 Task: Check the computed styles of the current webpage.
Action: Mouse moved to (1322, 38)
Screenshot: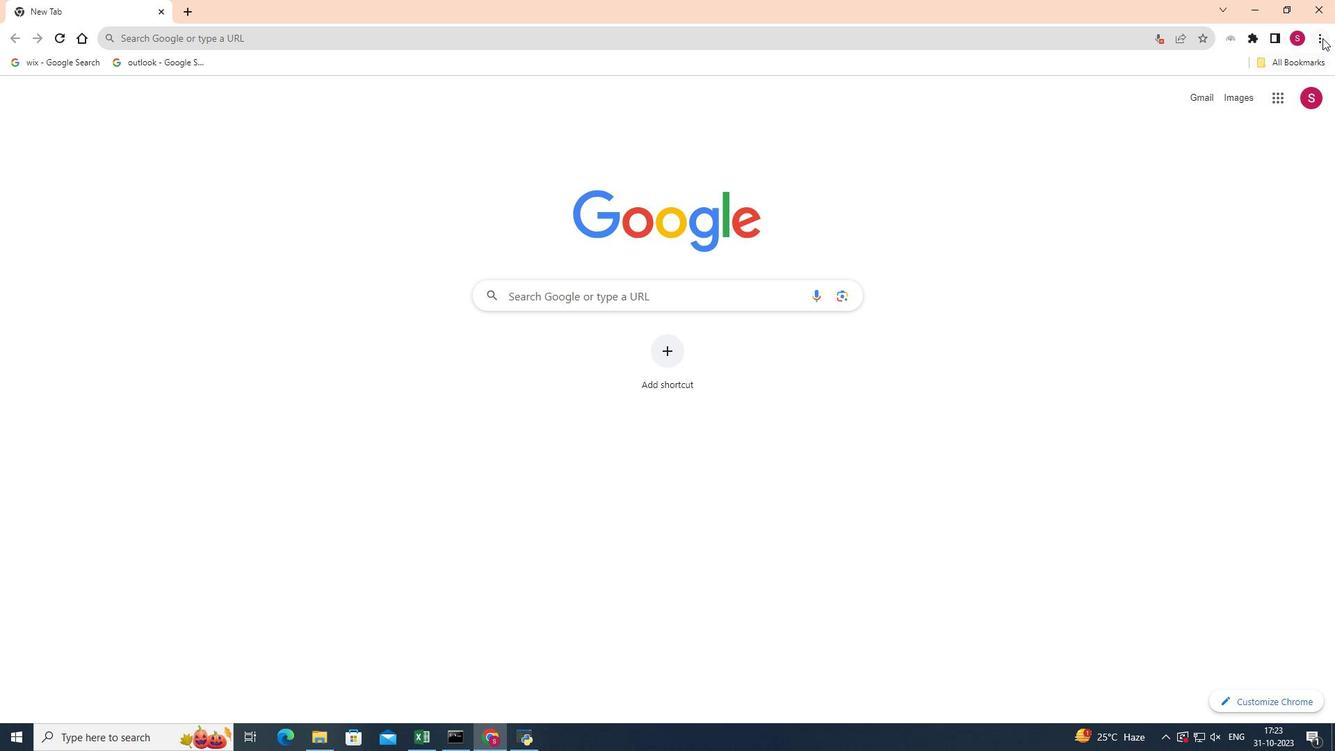 
Action: Mouse pressed left at (1322, 38)
Screenshot: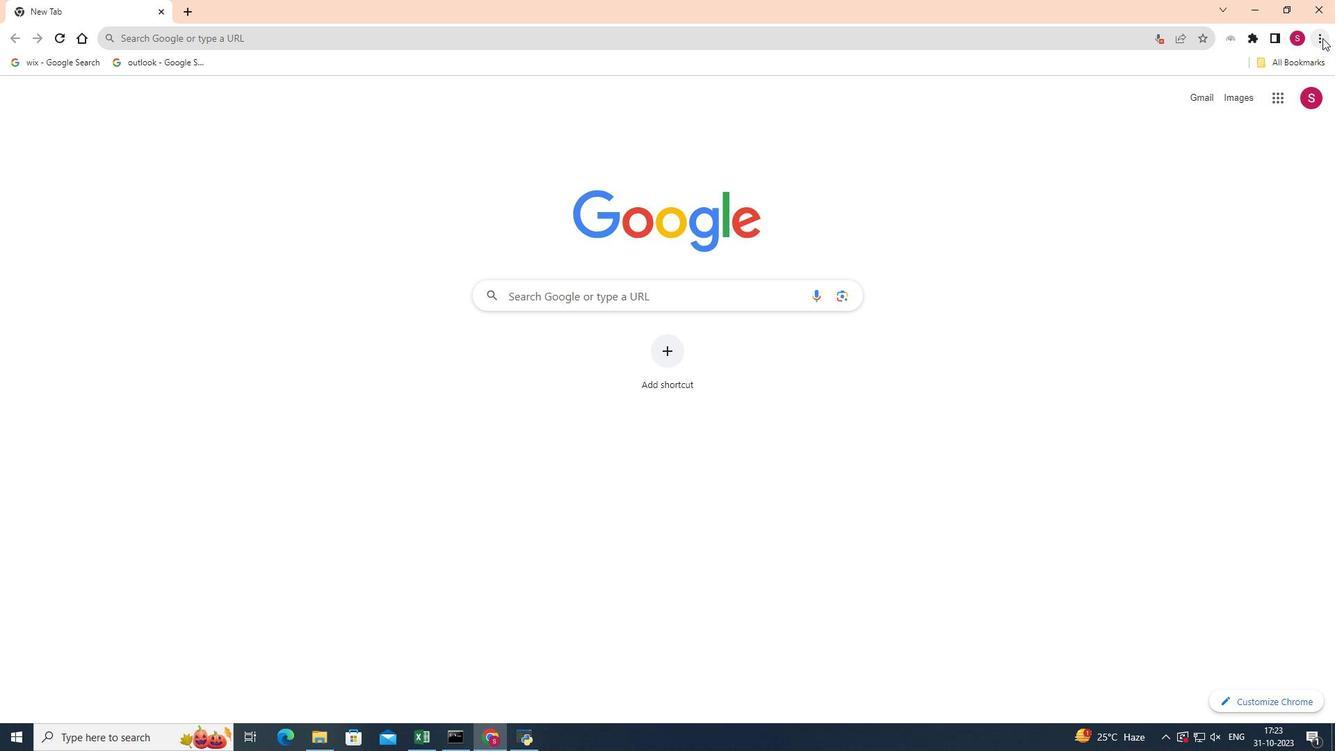
Action: Mouse moved to (1218, 246)
Screenshot: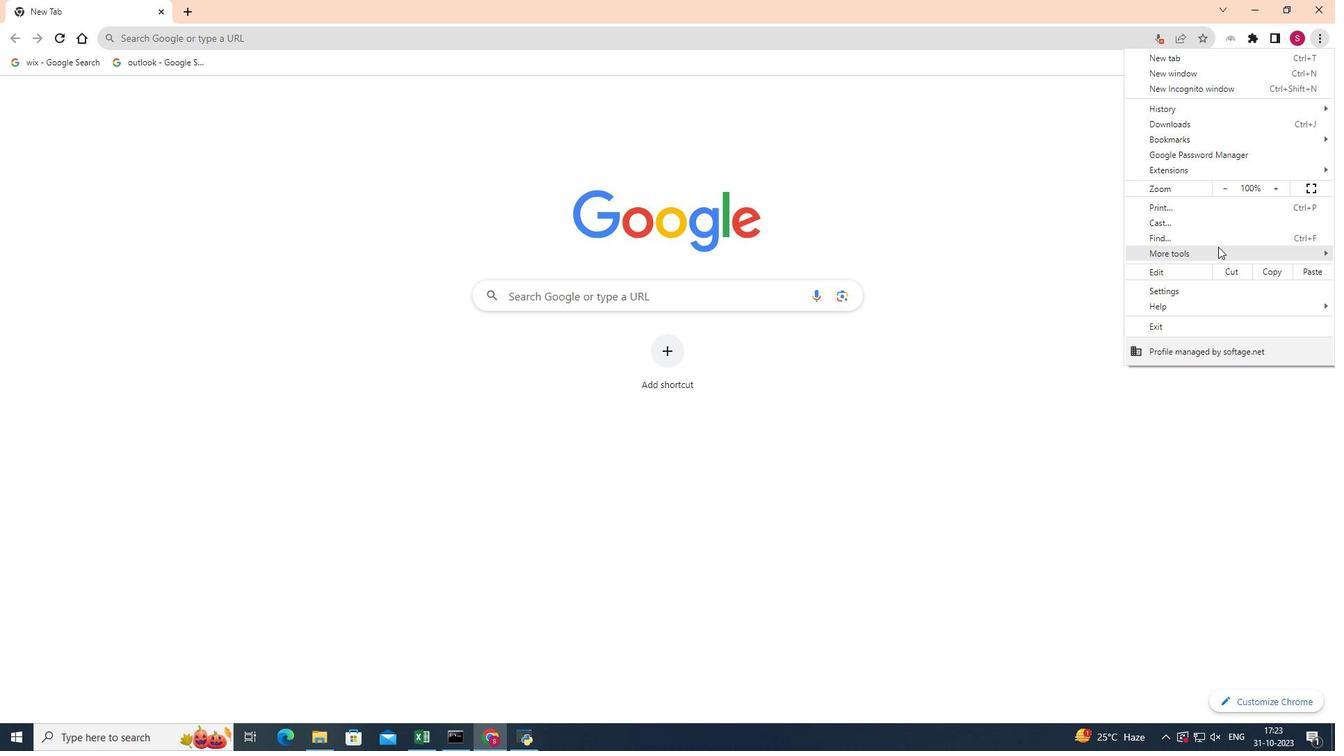 
Action: Mouse pressed left at (1218, 246)
Screenshot: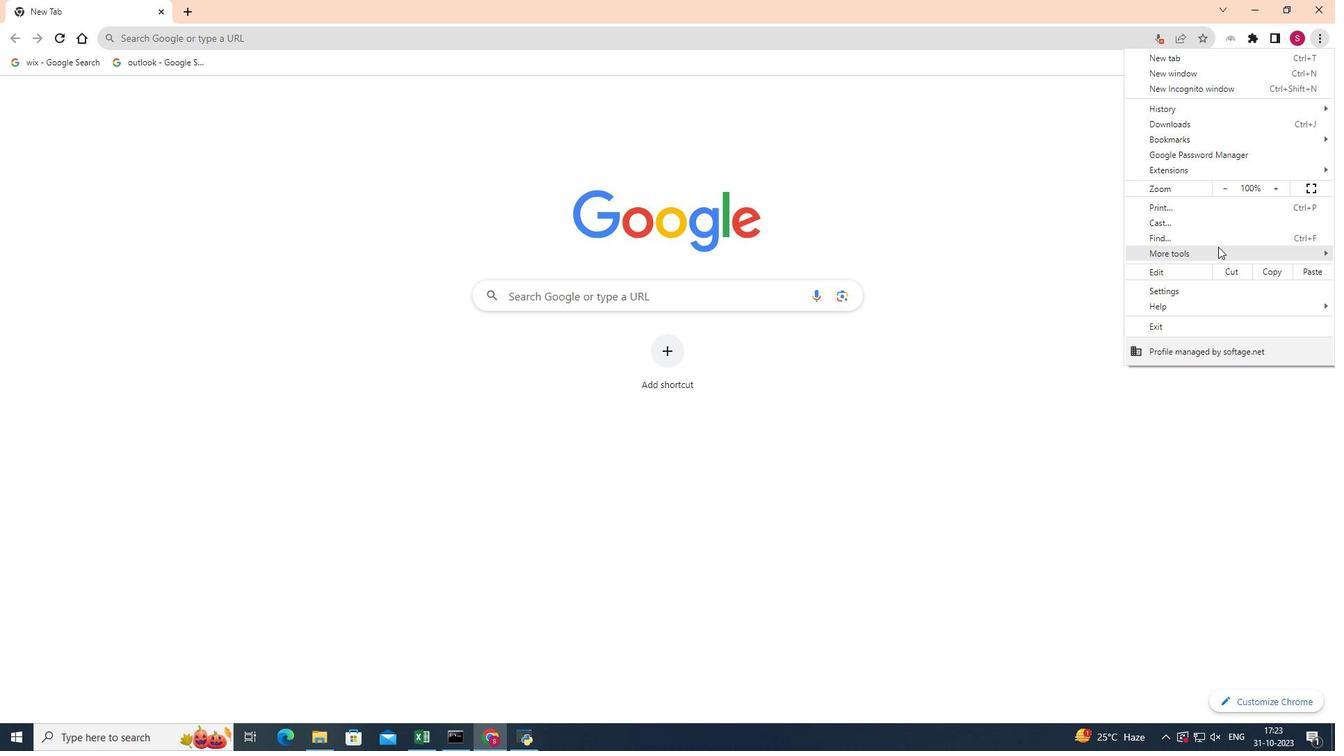 
Action: Mouse moved to (1045, 358)
Screenshot: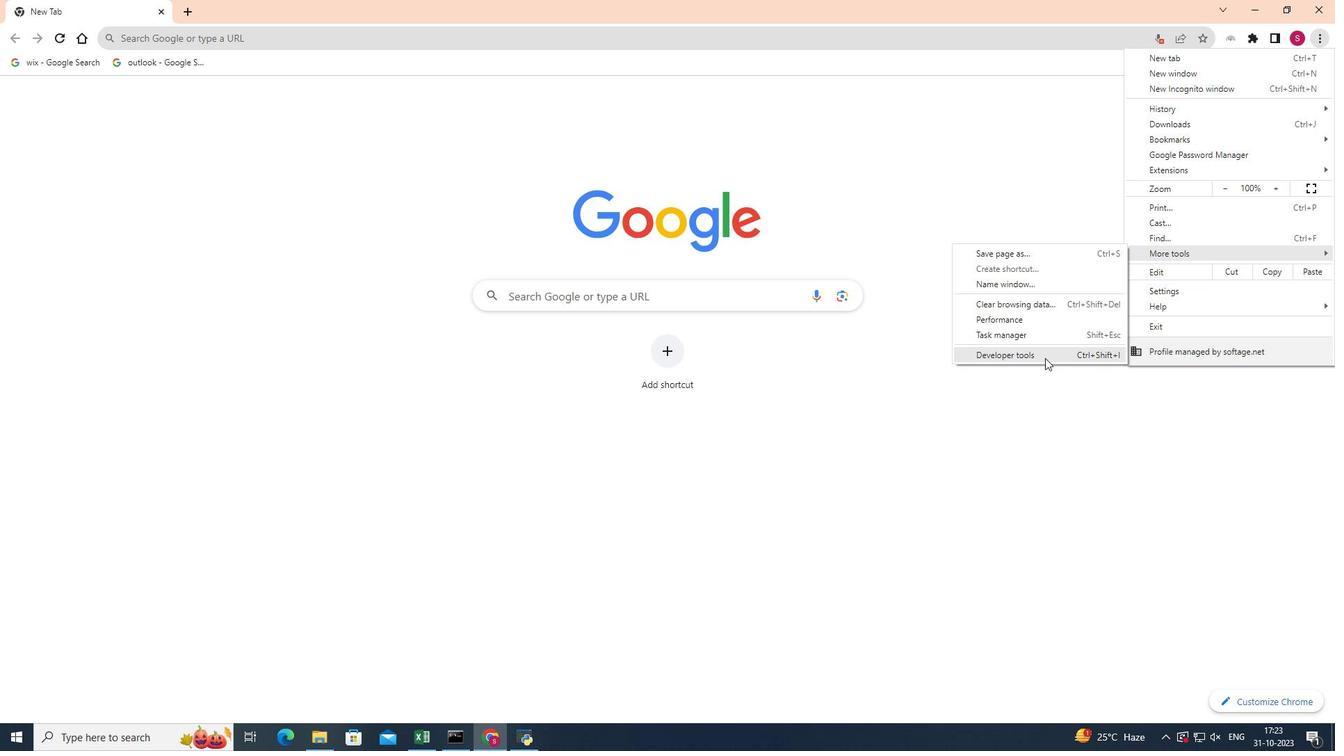 
Action: Mouse pressed left at (1045, 358)
Screenshot: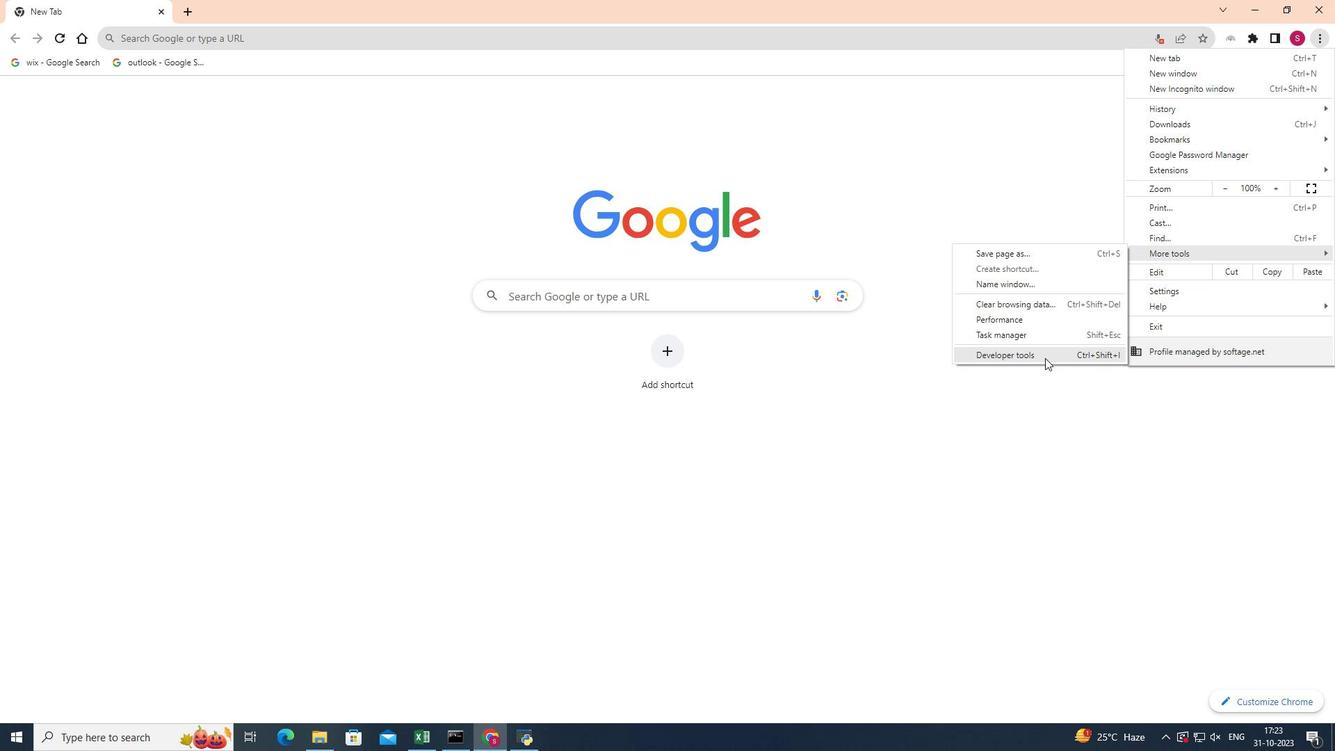 
Action: Mouse moved to (1016, 509)
Screenshot: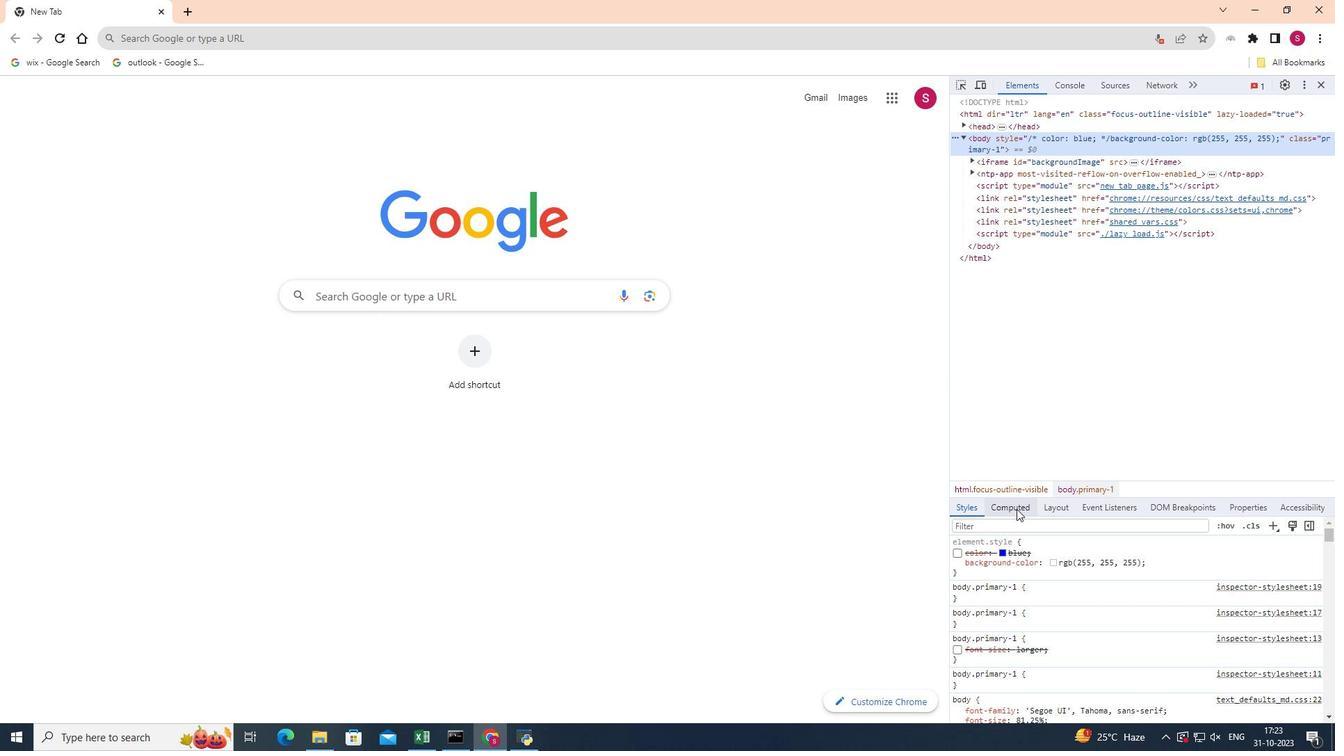 
Action: Mouse pressed left at (1016, 509)
Screenshot: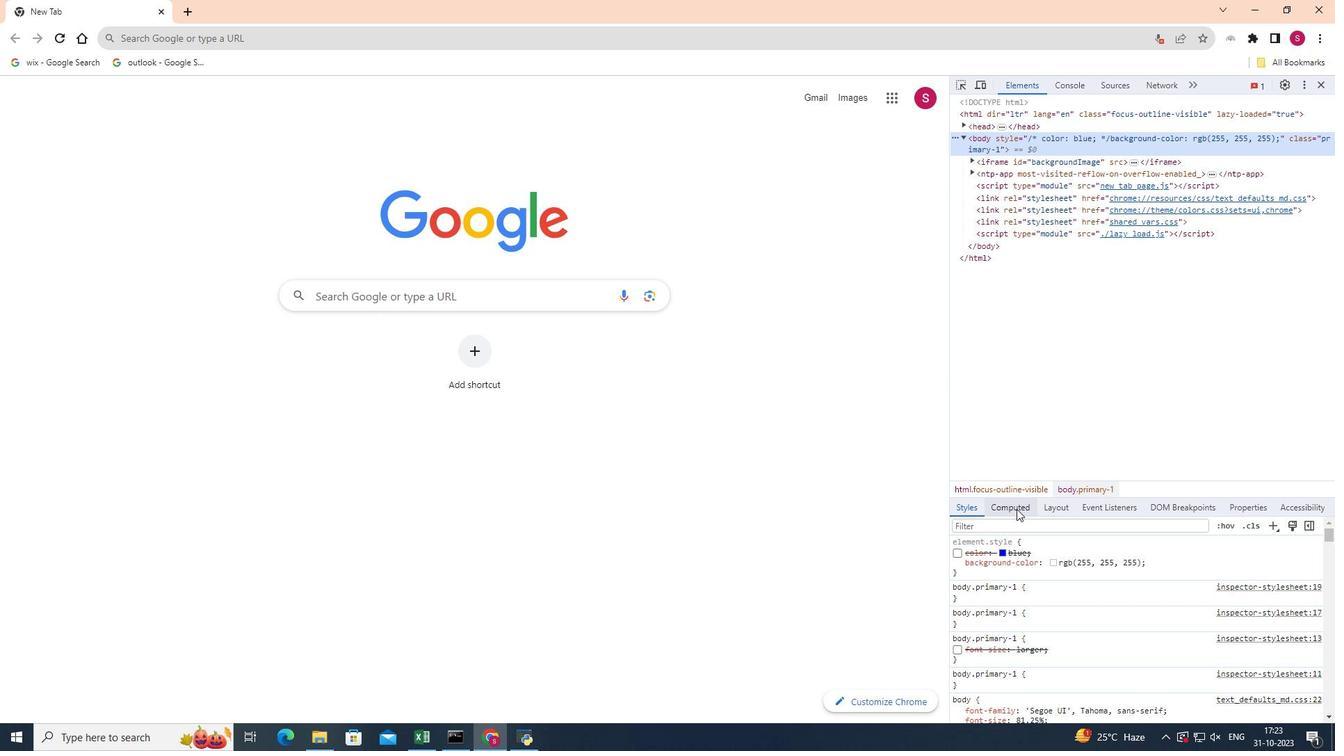 
Action: Mouse moved to (1230, 566)
Screenshot: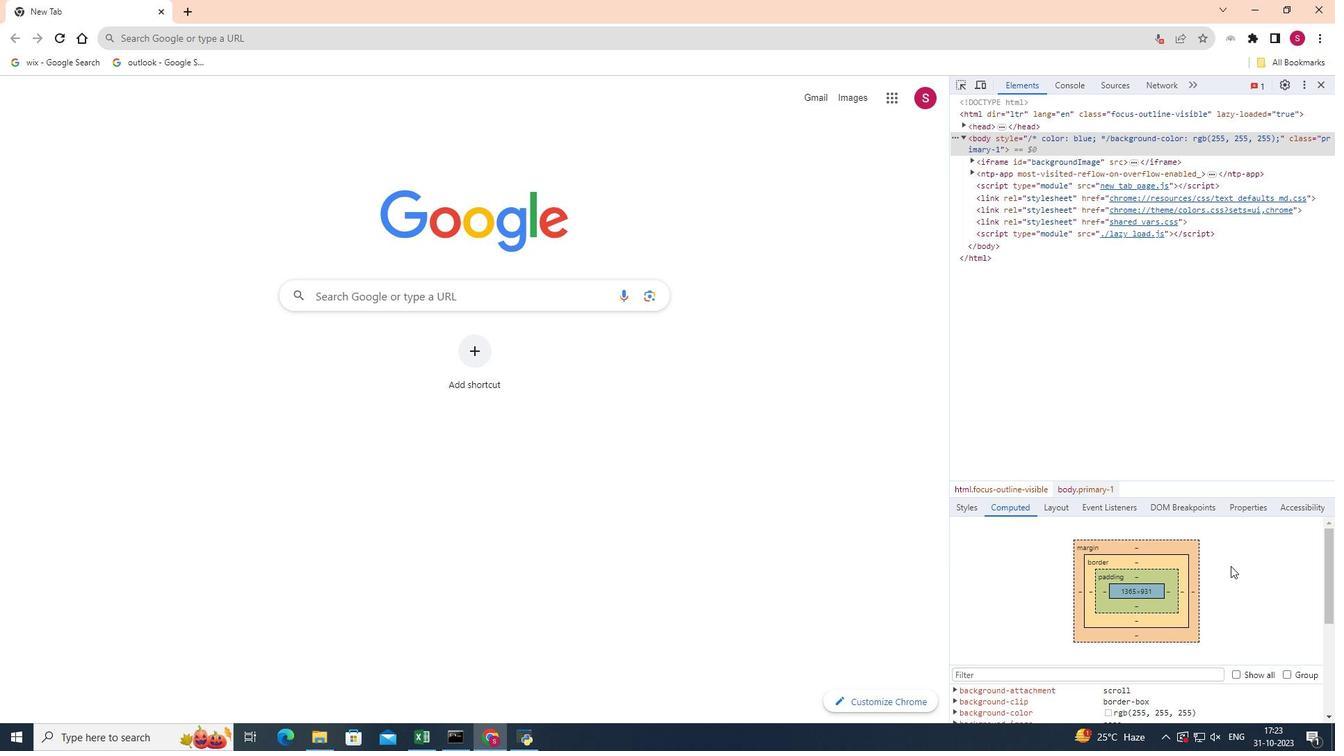 
Action: Mouse scrolled (1230, 565) with delta (0, 0)
Screenshot: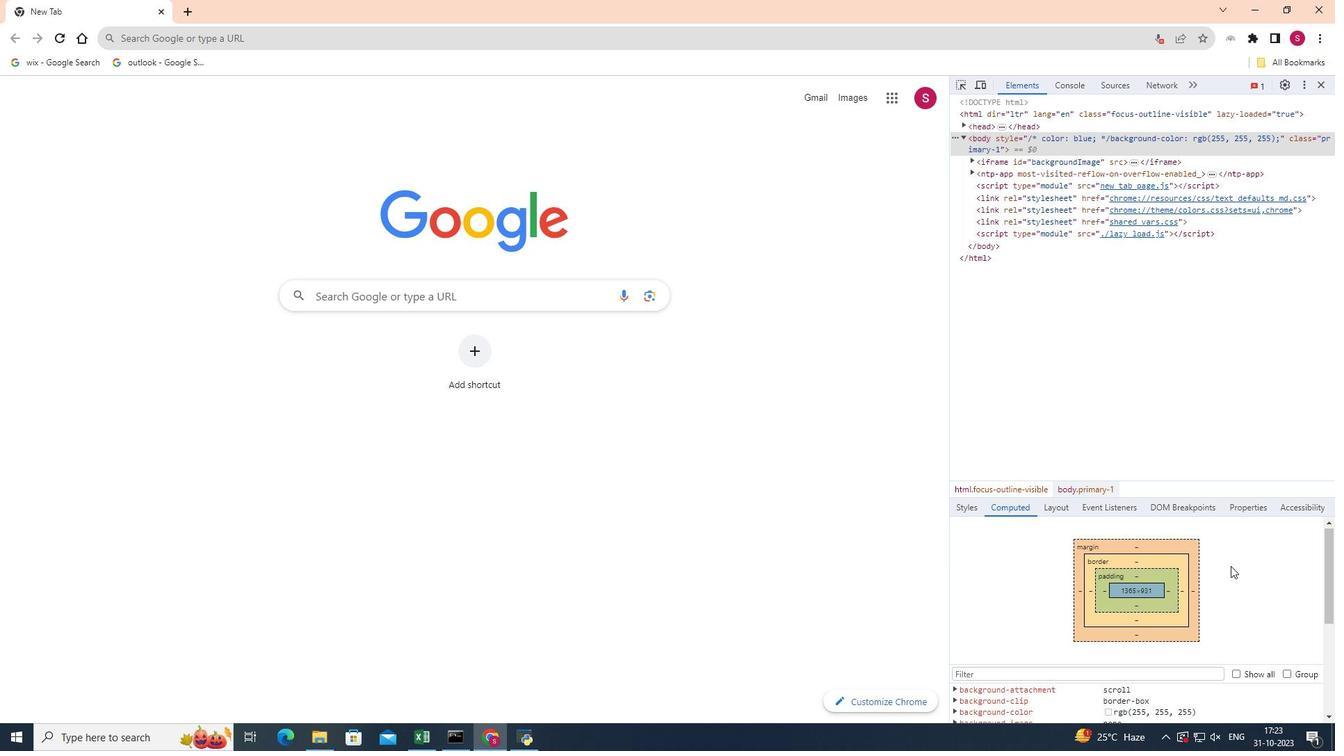 
Action: Mouse moved to (1230, 566)
Screenshot: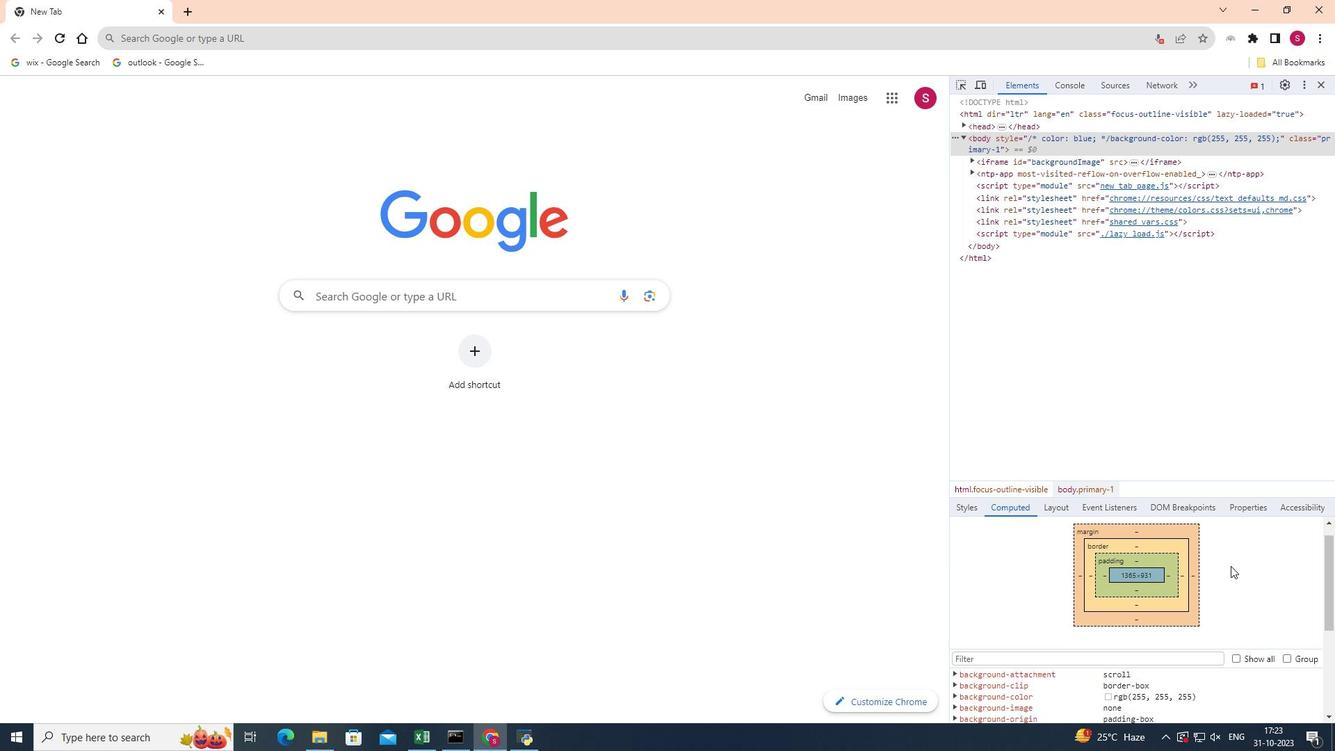 
Action: Mouse scrolled (1230, 565) with delta (0, 0)
Screenshot: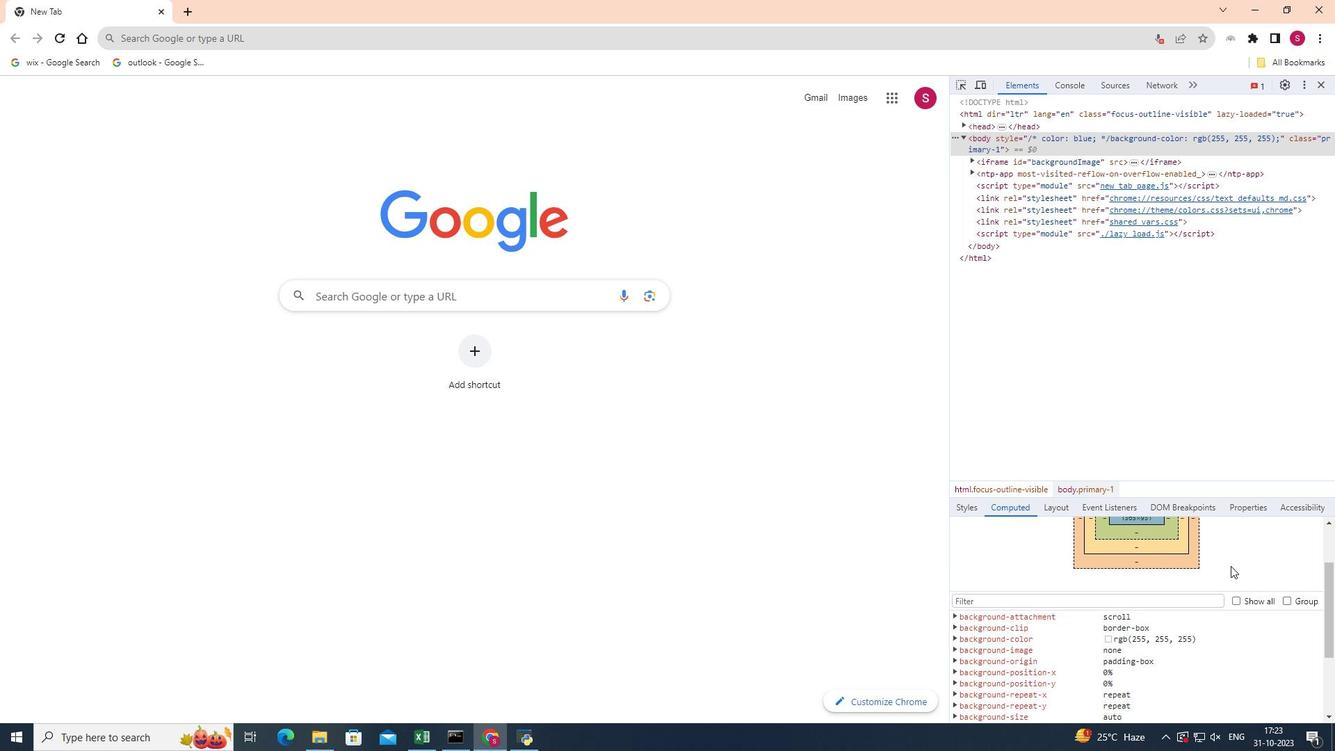 
Action: Mouse scrolled (1230, 565) with delta (0, 0)
Screenshot: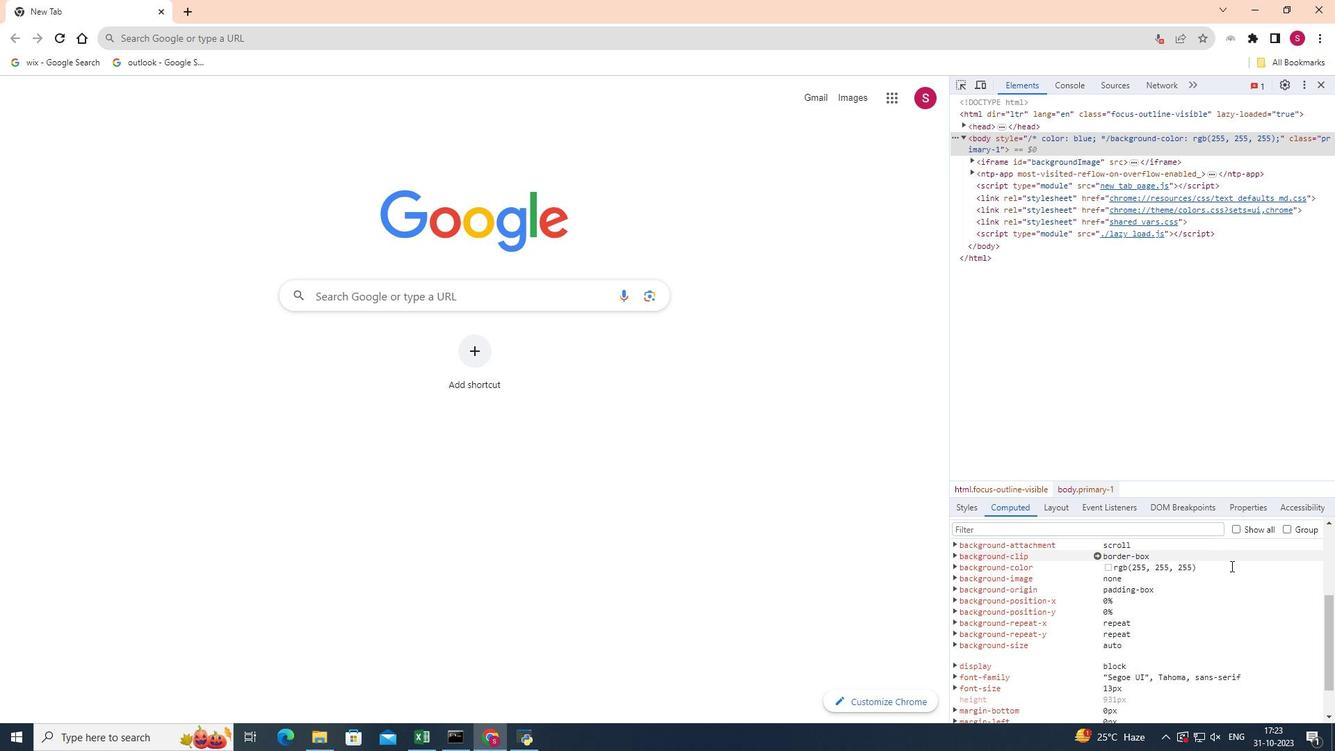 
Action: Mouse scrolled (1230, 565) with delta (0, 0)
Screenshot: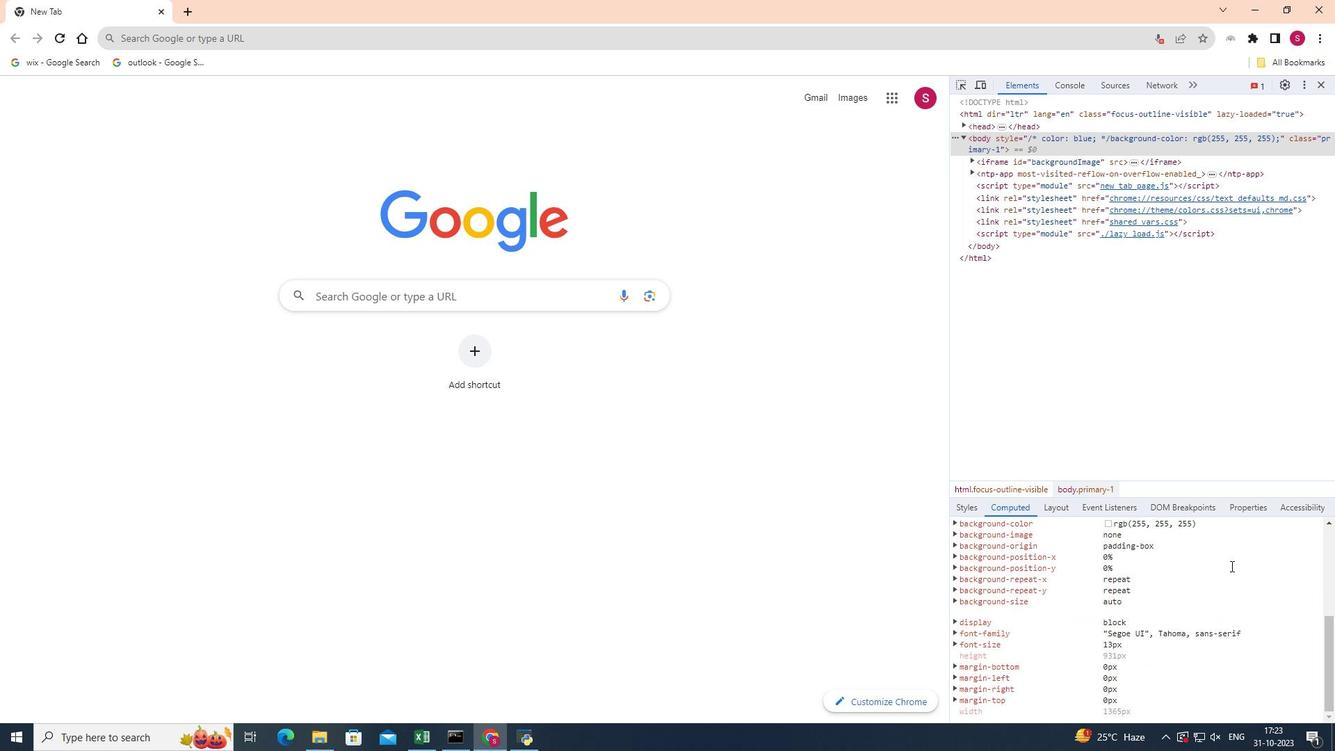 
Action: Mouse scrolled (1230, 565) with delta (0, 0)
Screenshot: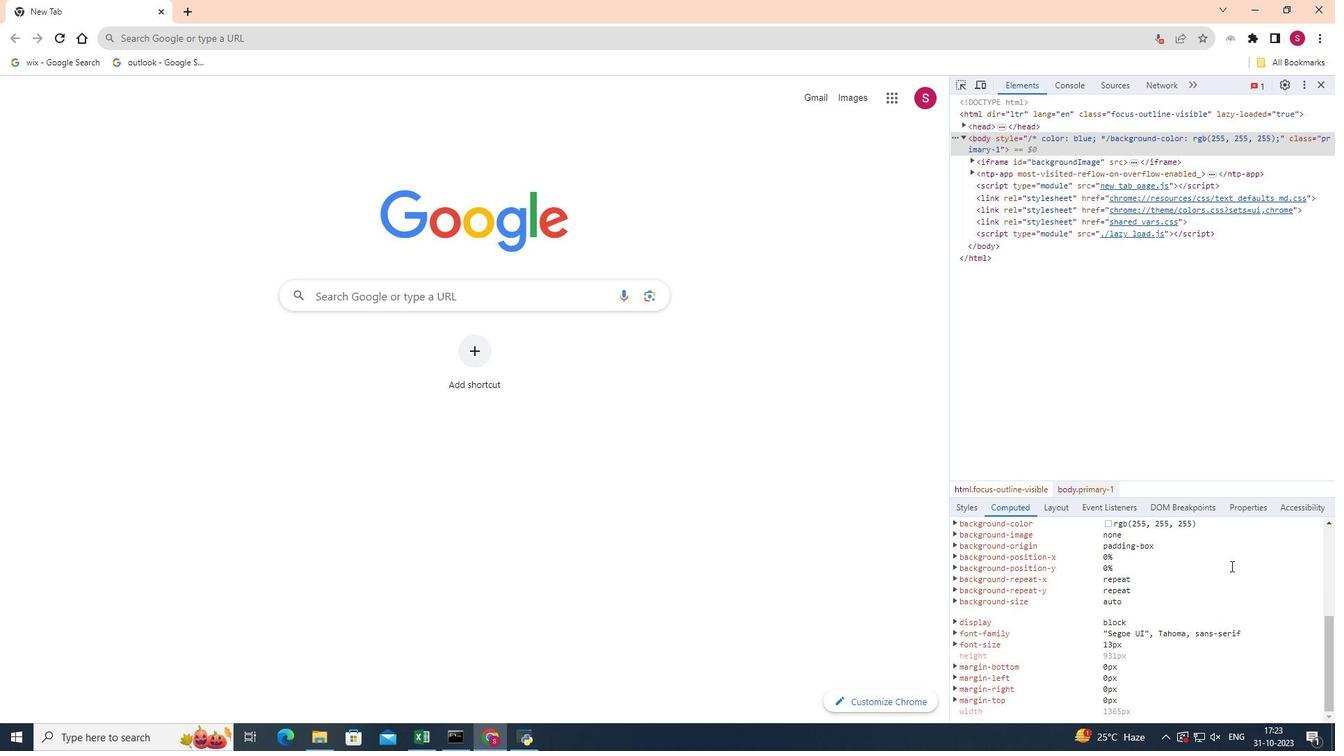 
Action: Mouse scrolled (1230, 565) with delta (0, 0)
Screenshot: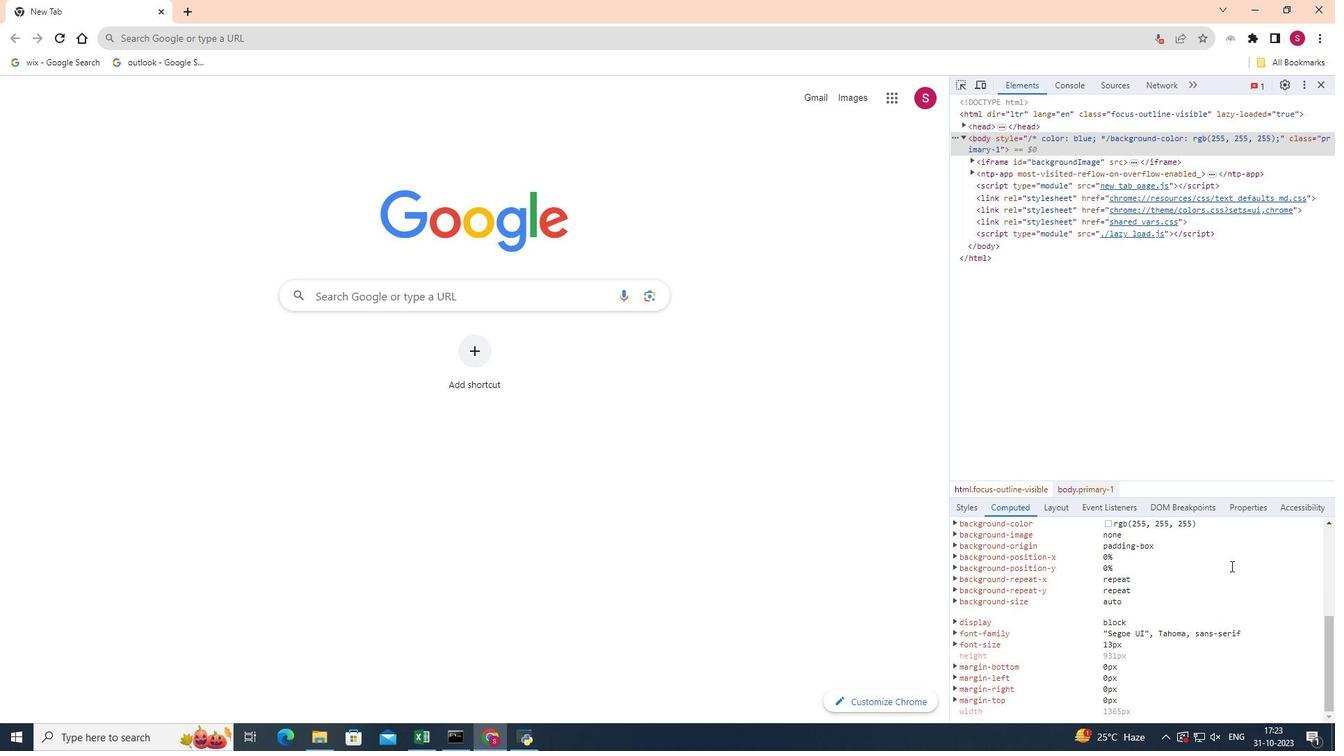 
Action: Mouse scrolled (1230, 565) with delta (0, 0)
Screenshot: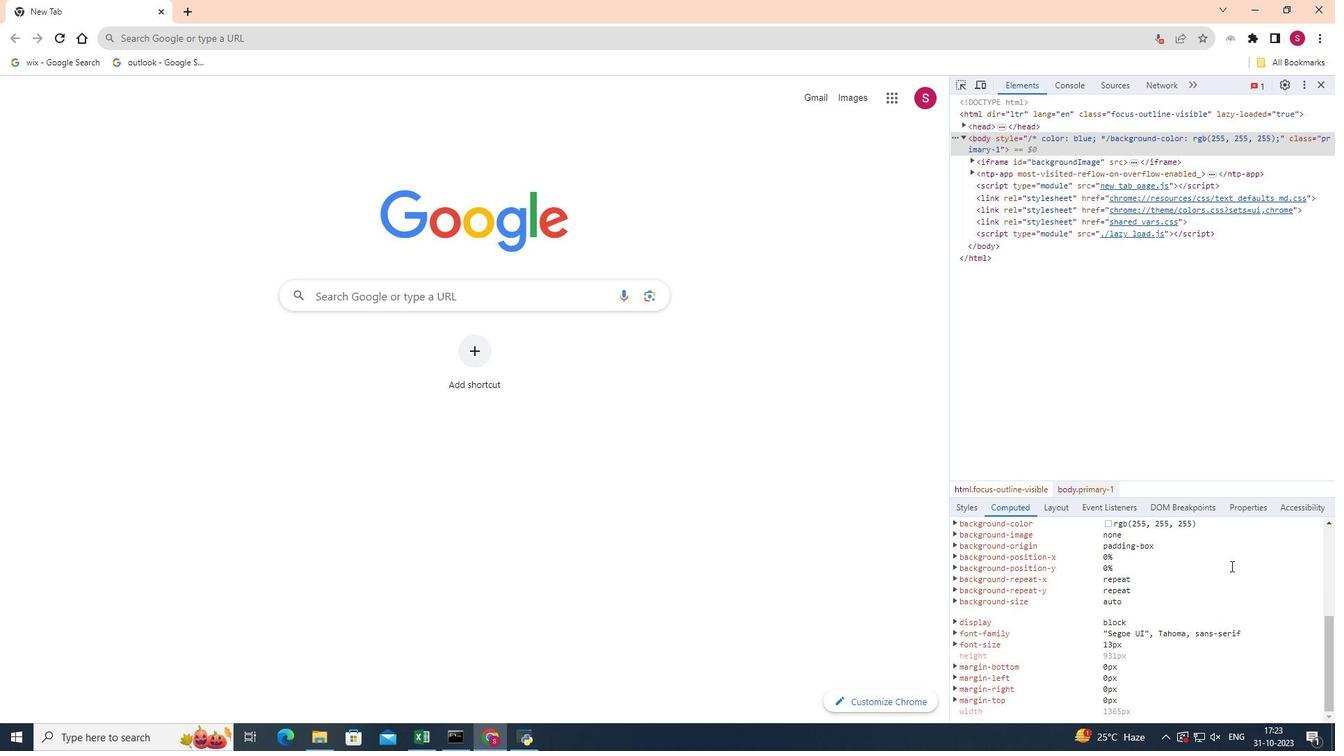 
Action: Mouse scrolled (1230, 566) with delta (0, 0)
Screenshot: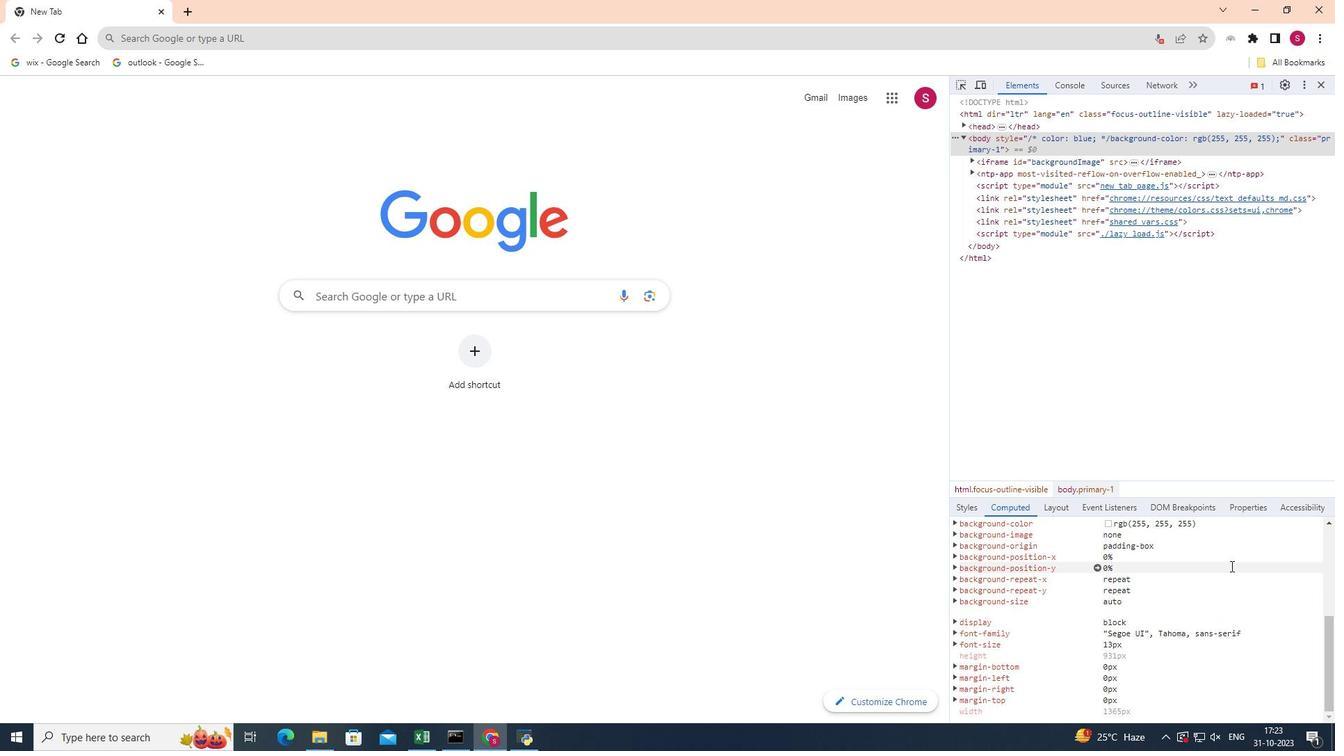 
Action: Mouse scrolled (1230, 566) with delta (0, 0)
Screenshot: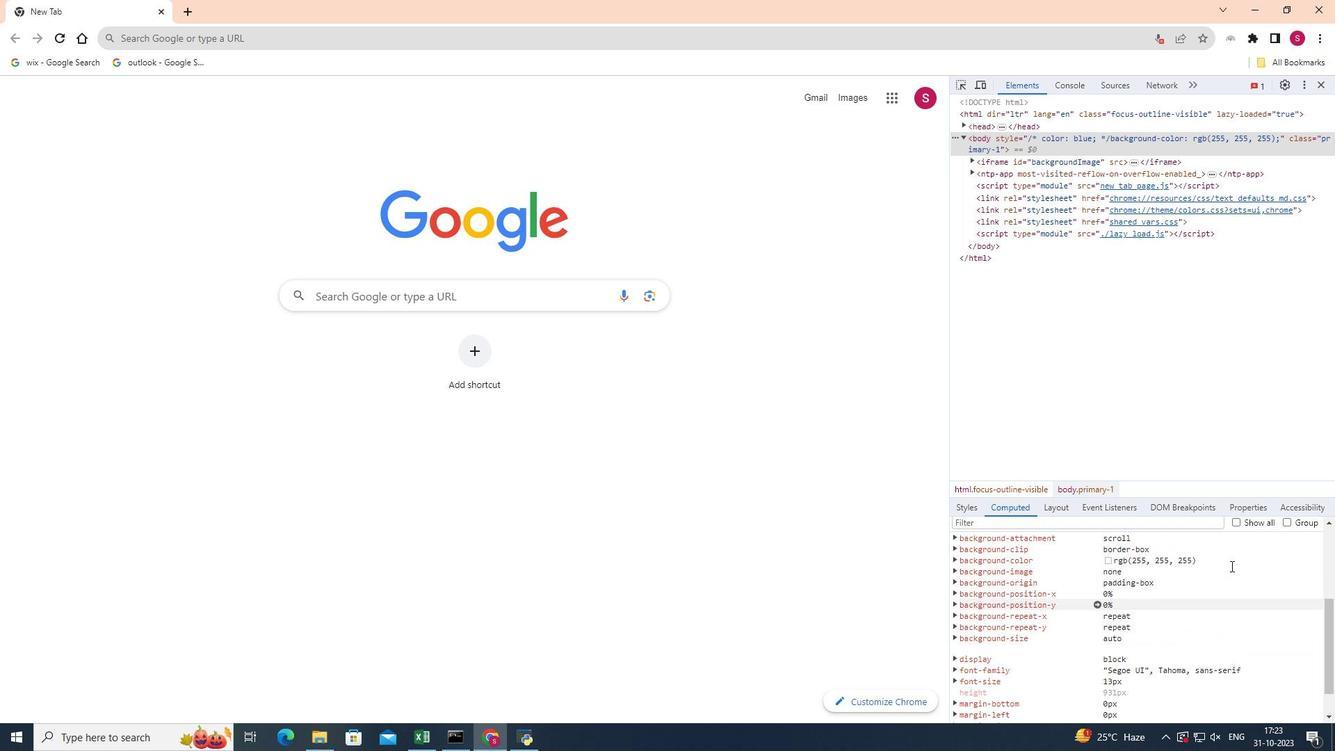 
Action: Mouse scrolled (1230, 566) with delta (0, 0)
Screenshot: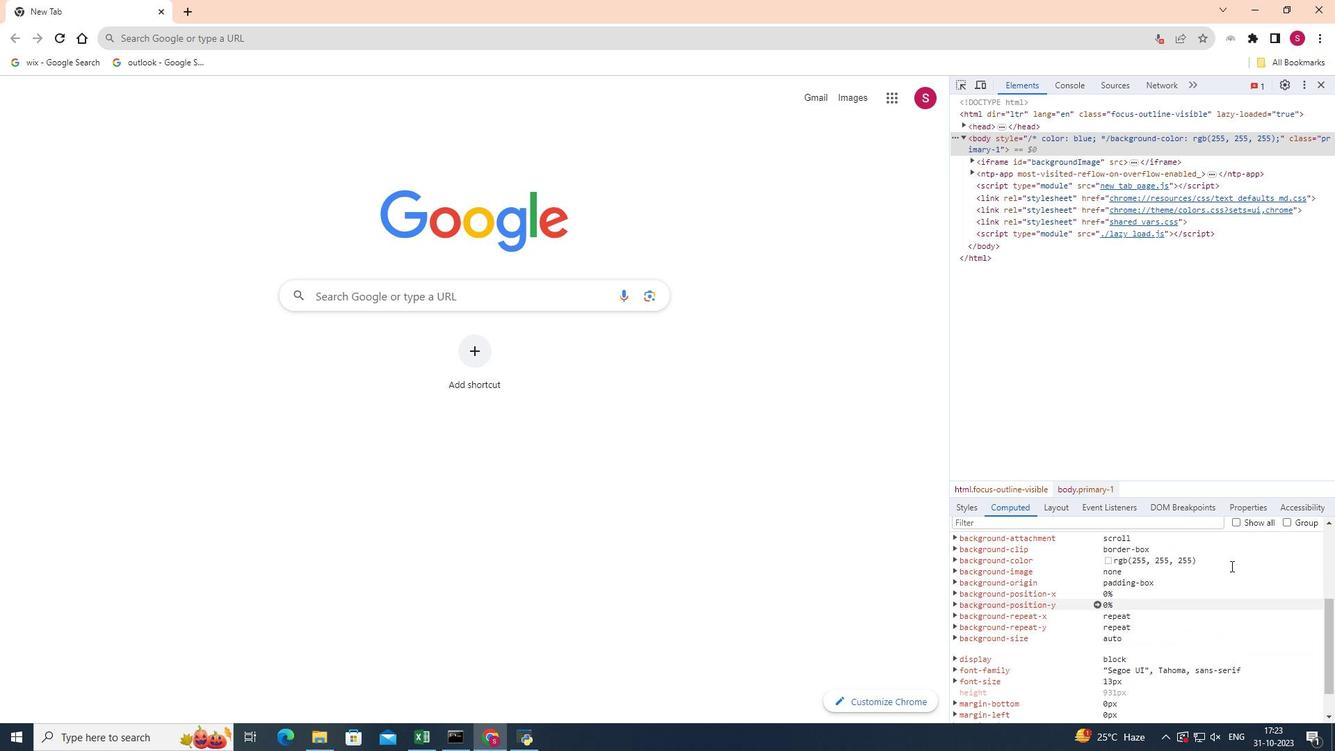 
Action: Mouse scrolled (1230, 566) with delta (0, 0)
Screenshot: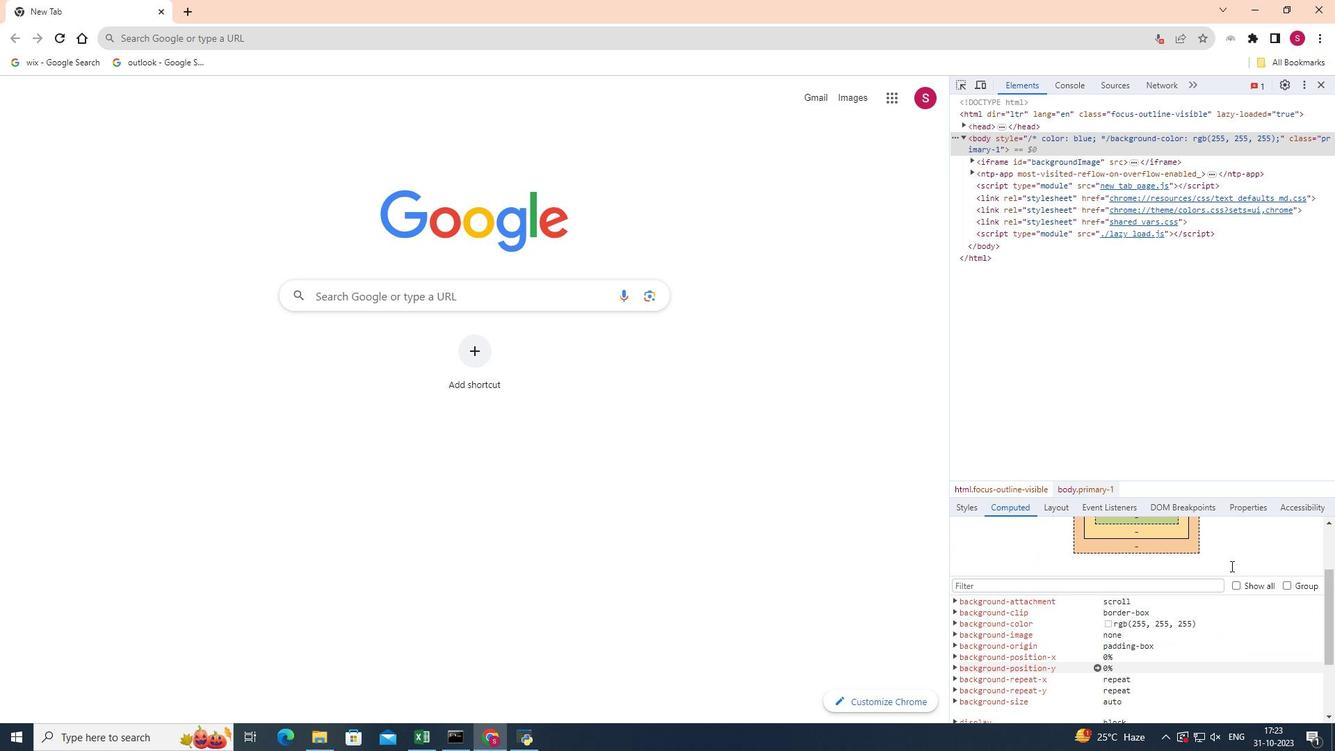 
Action: Mouse scrolled (1230, 566) with delta (0, 0)
Screenshot: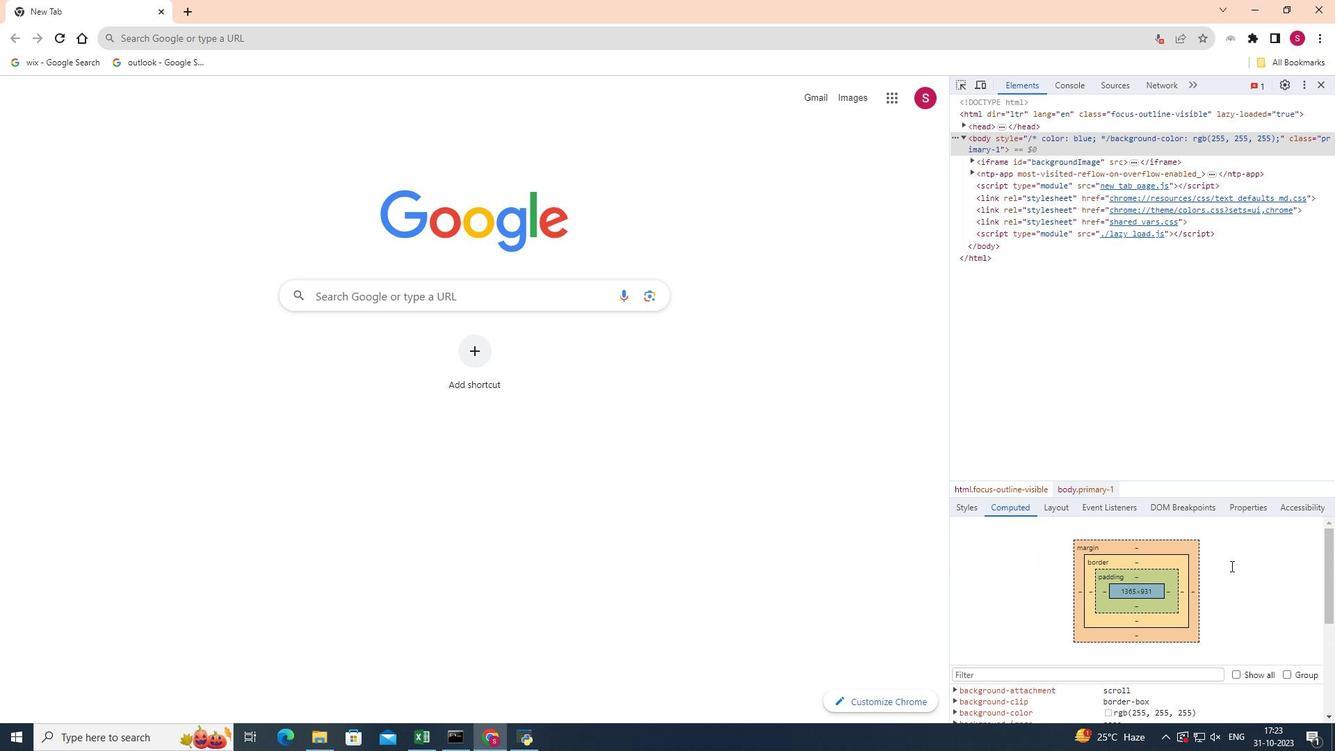 
Action: Mouse scrolled (1230, 566) with delta (0, 0)
Screenshot: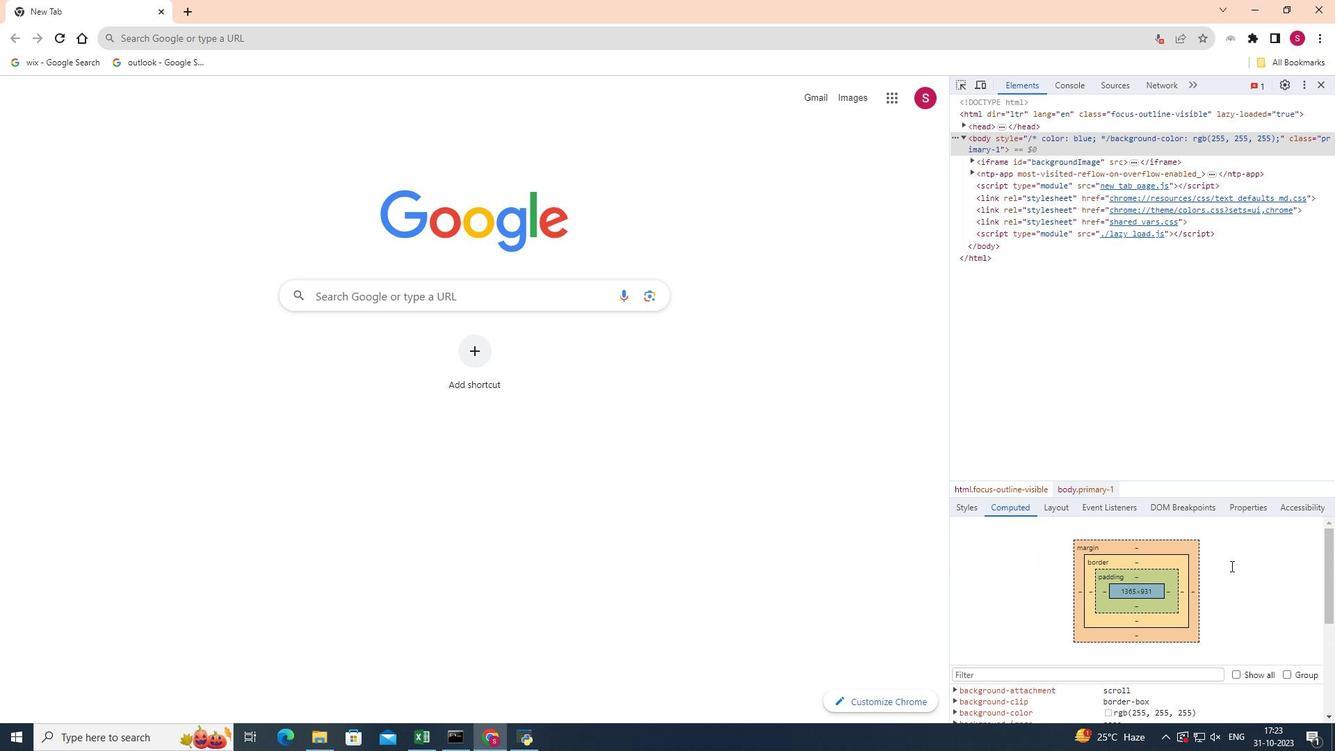 
Action: Mouse scrolled (1230, 566) with delta (0, 0)
Screenshot: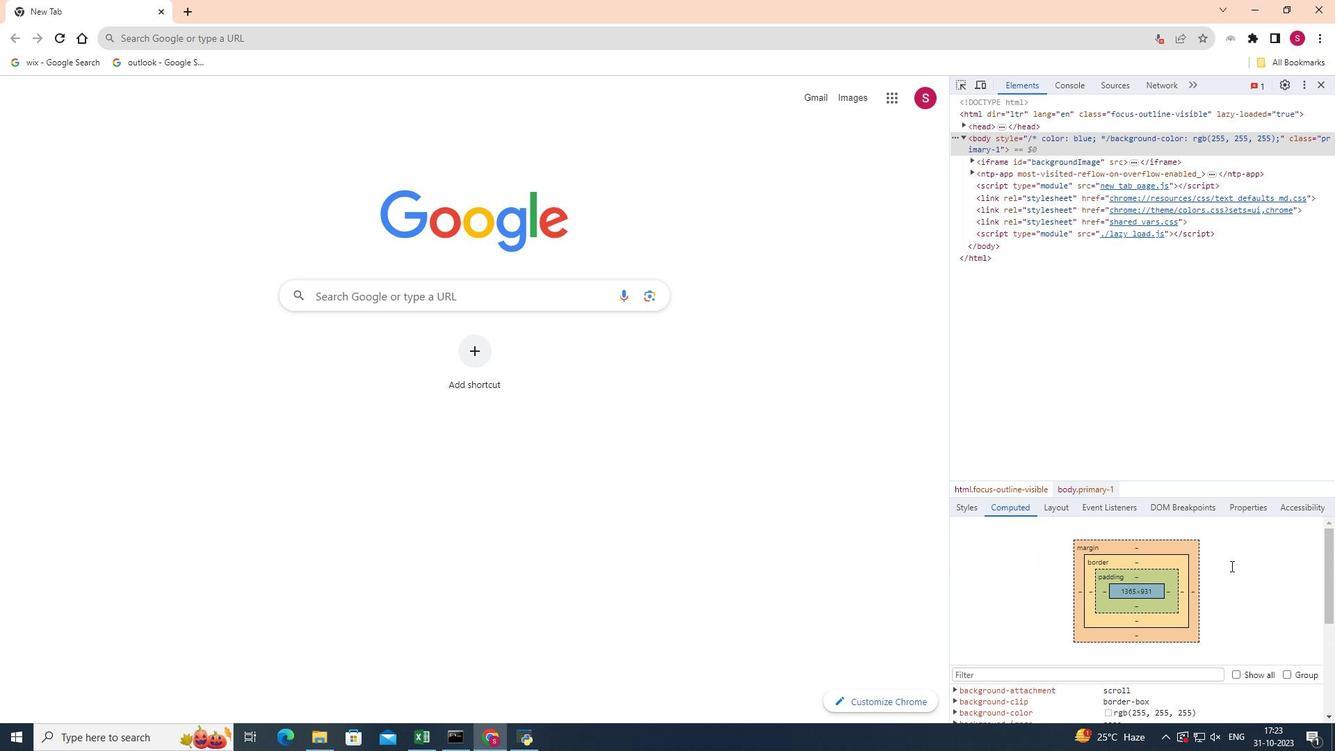 
Action: Mouse moved to (1232, 566)
Screenshot: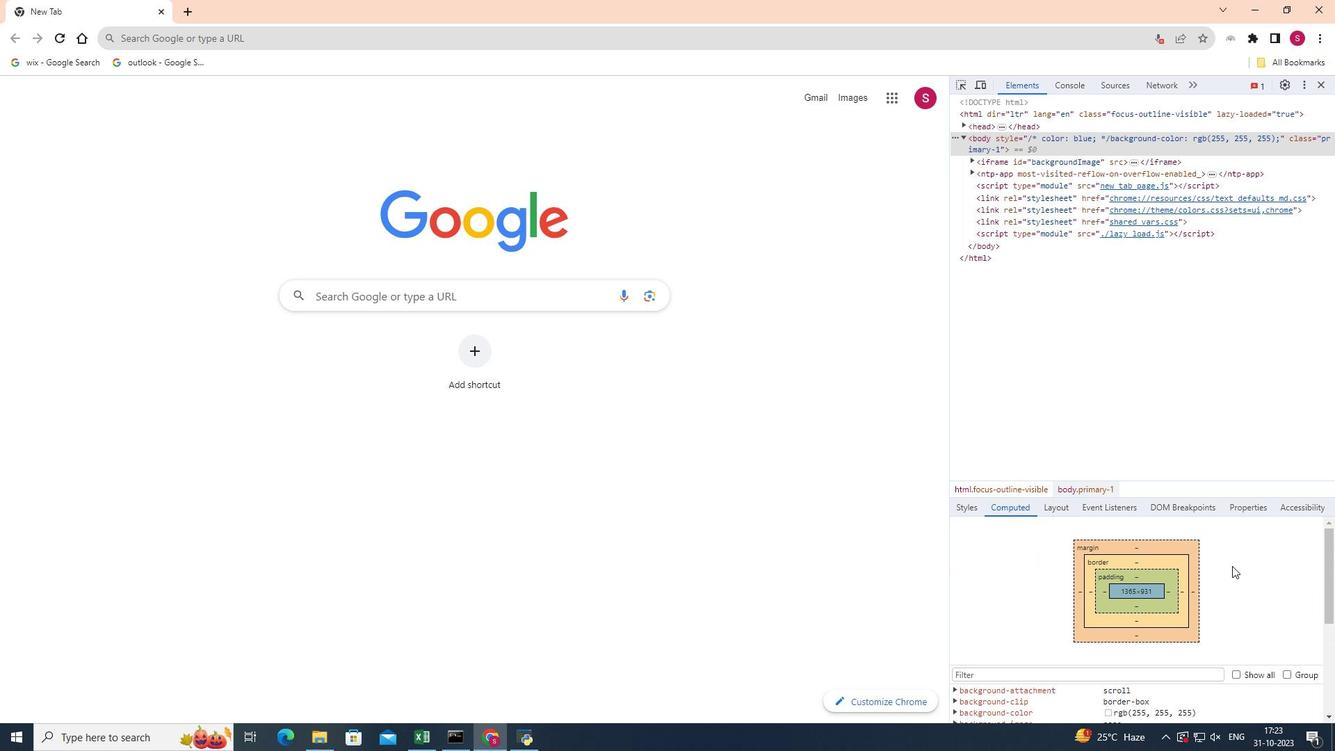 
